 Task: Select Switch to Destop 1
Action: Mouse pressed left at (636, 273)
Screenshot: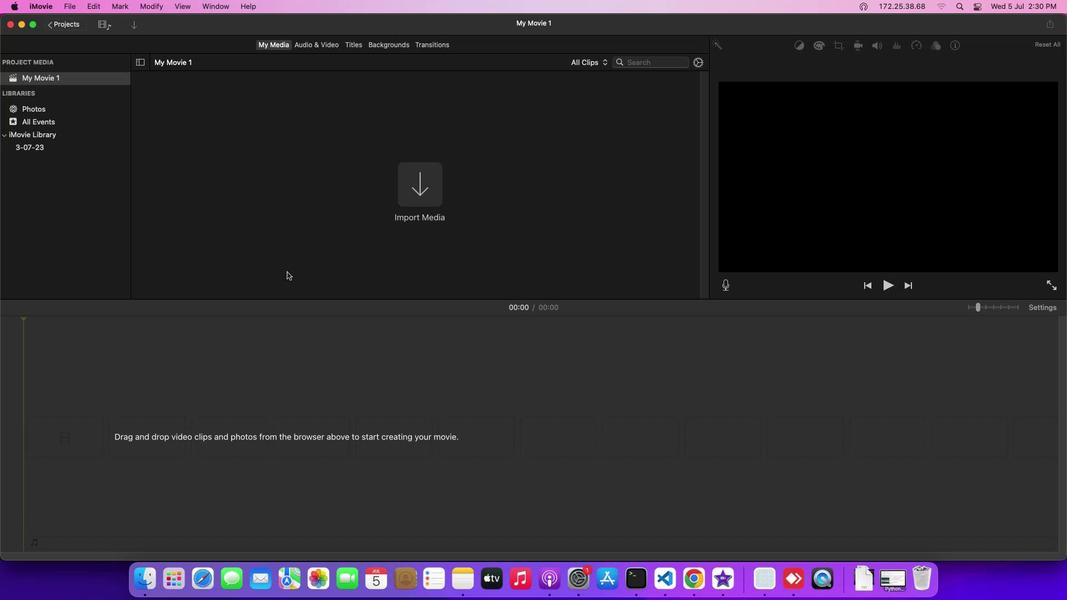 
Action: Mouse moved to (732, 277)
Screenshot: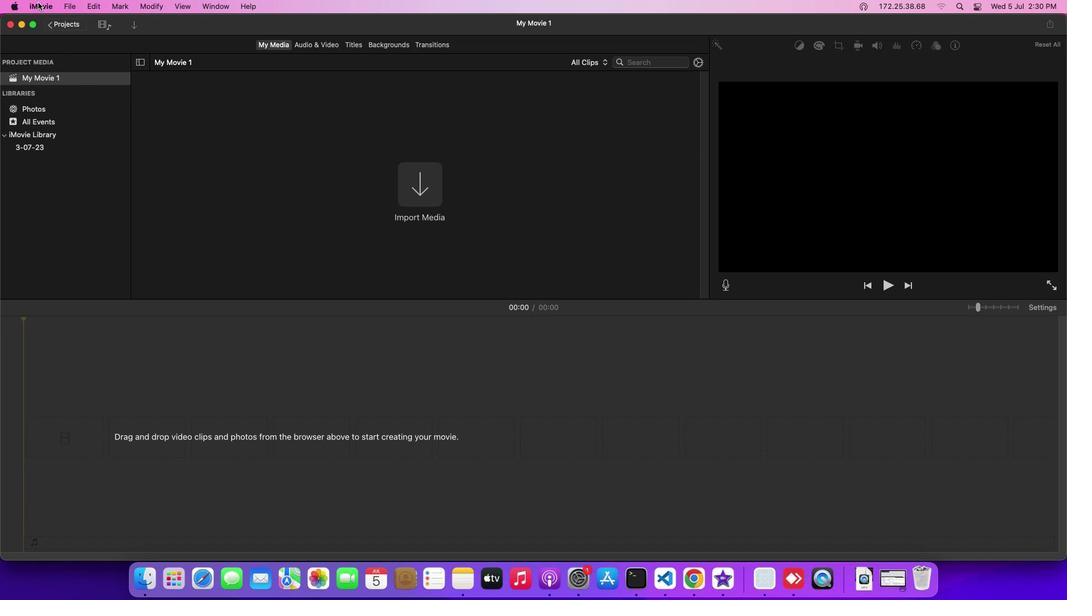 
Action: Mouse pressed left at (732, 277)
Screenshot: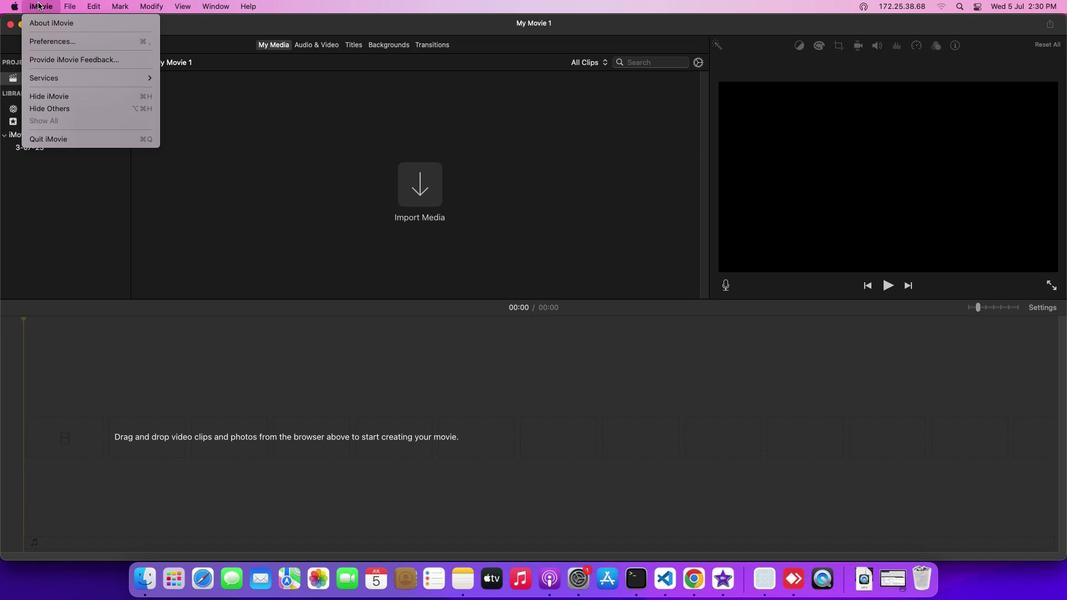 
Action: Mouse moved to (732, 276)
Screenshot: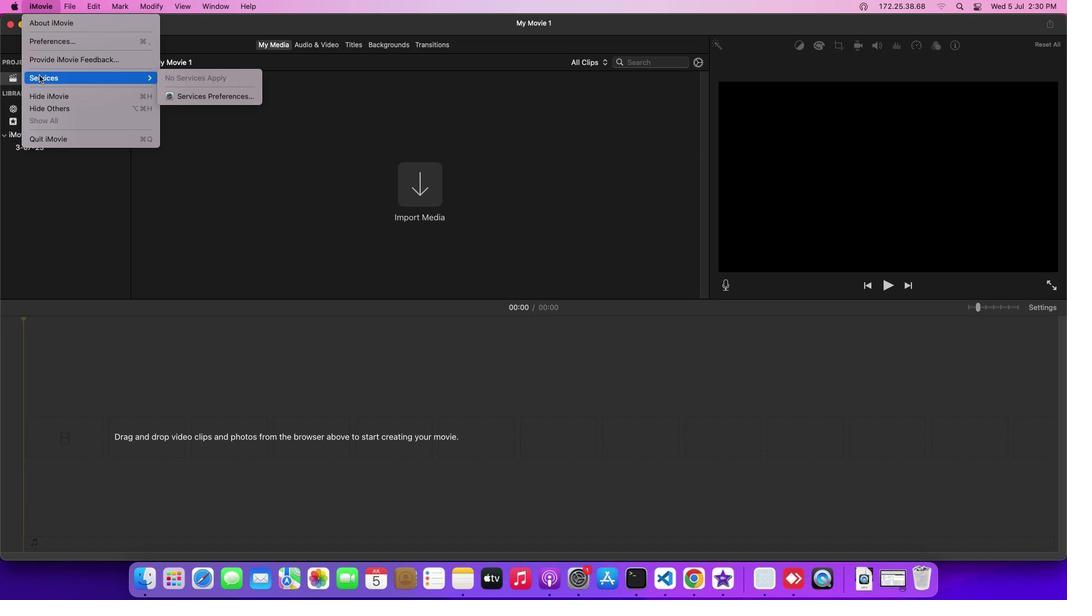 
Action: Mouse pressed left at (732, 276)
Screenshot: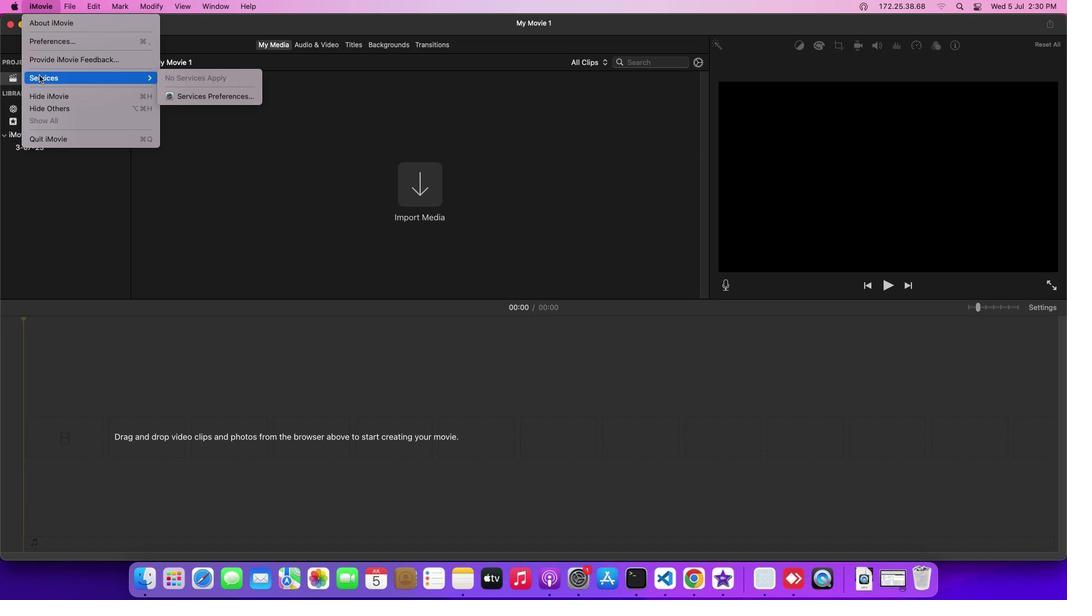 
Action: Mouse moved to (660, 276)
Screenshot: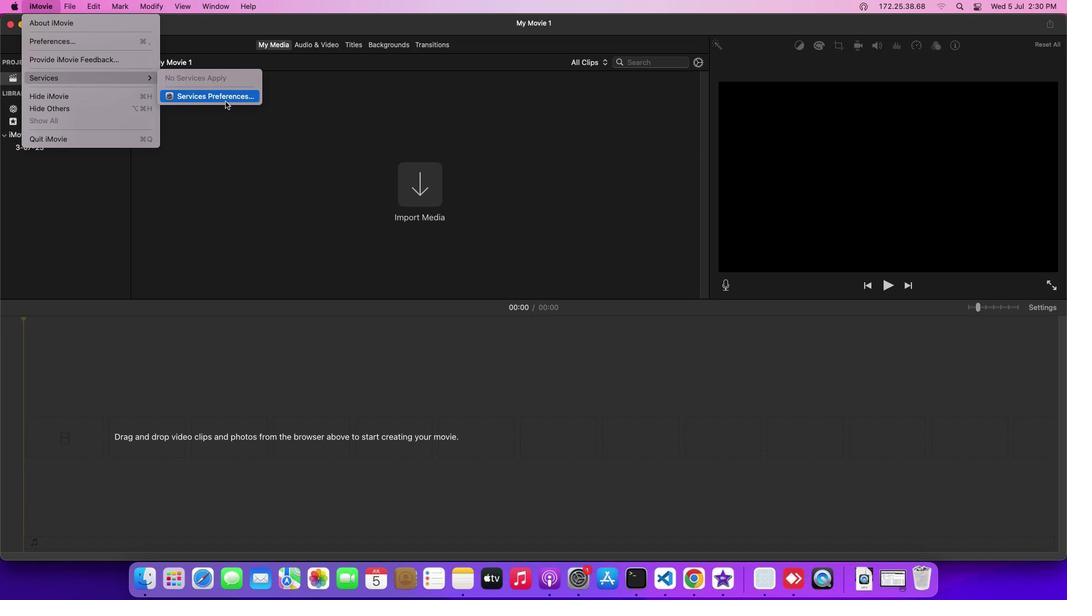 
Action: Mouse pressed left at (660, 276)
Screenshot: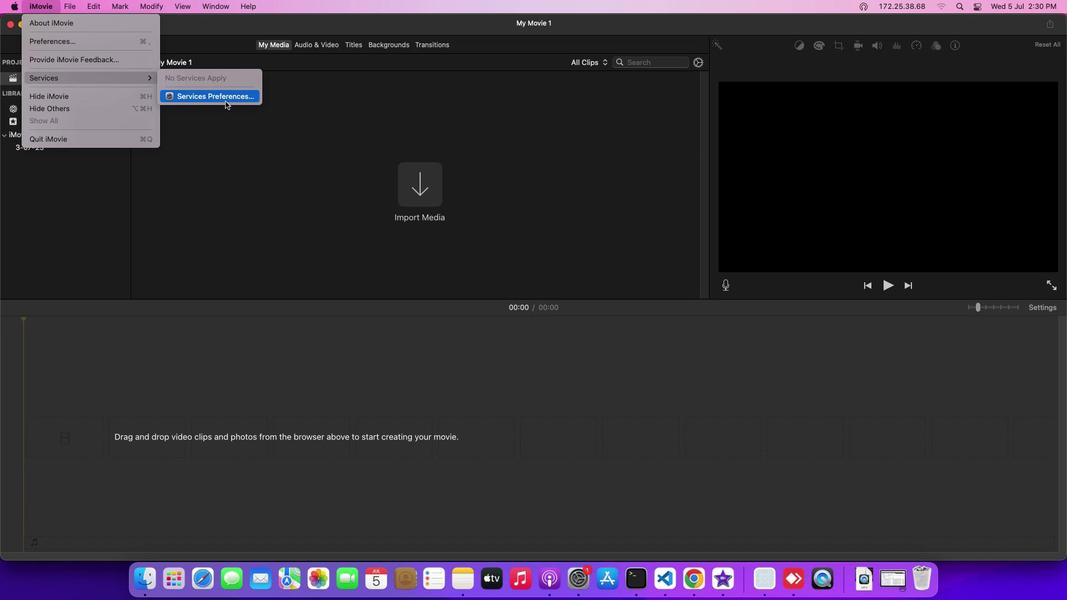 
Action: Mouse moved to (517, 275)
Screenshot: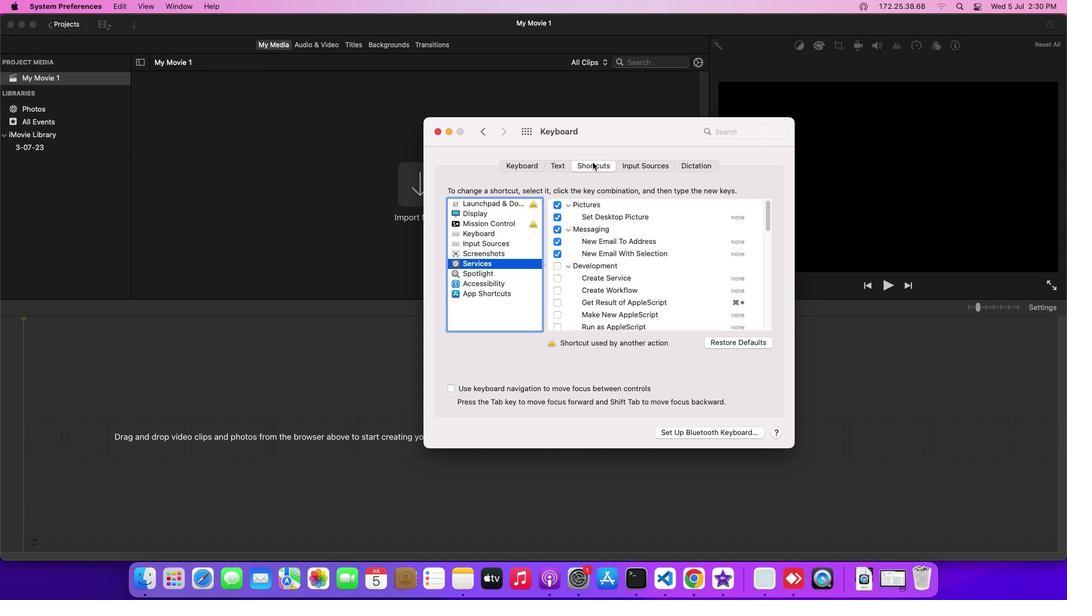 
Action: Mouse pressed left at (517, 275)
Screenshot: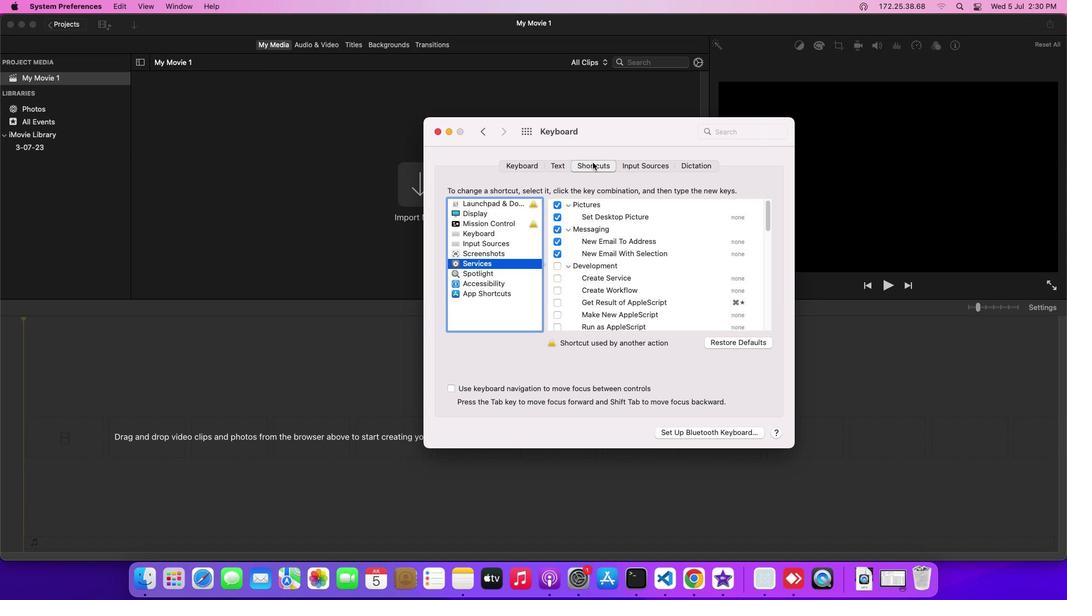 
Action: Mouse moved to (553, 274)
Screenshot: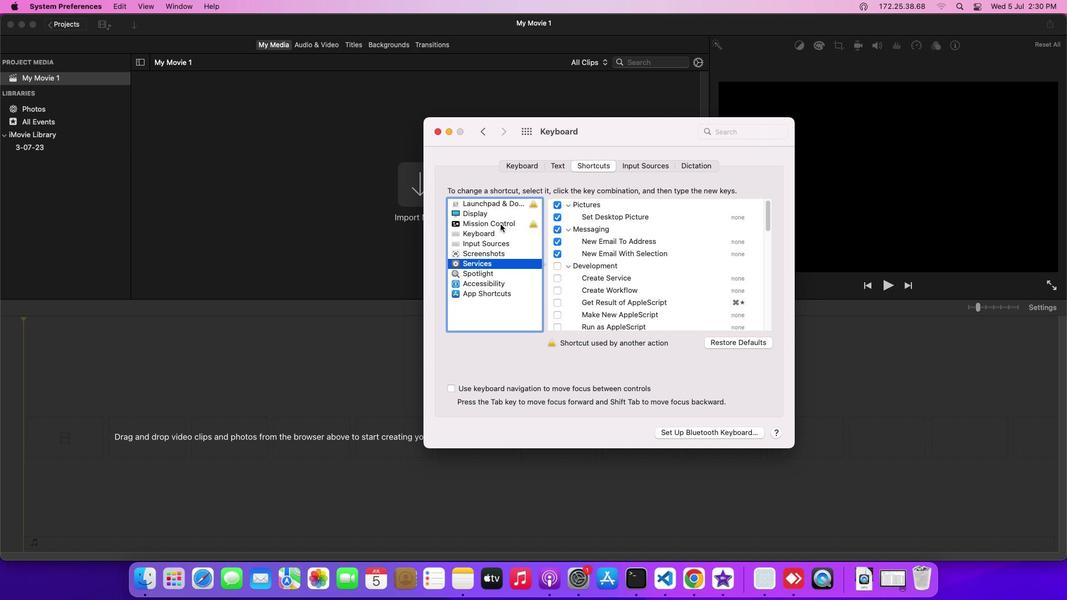 
Action: Mouse pressed left at (553, 274)
Screenshot: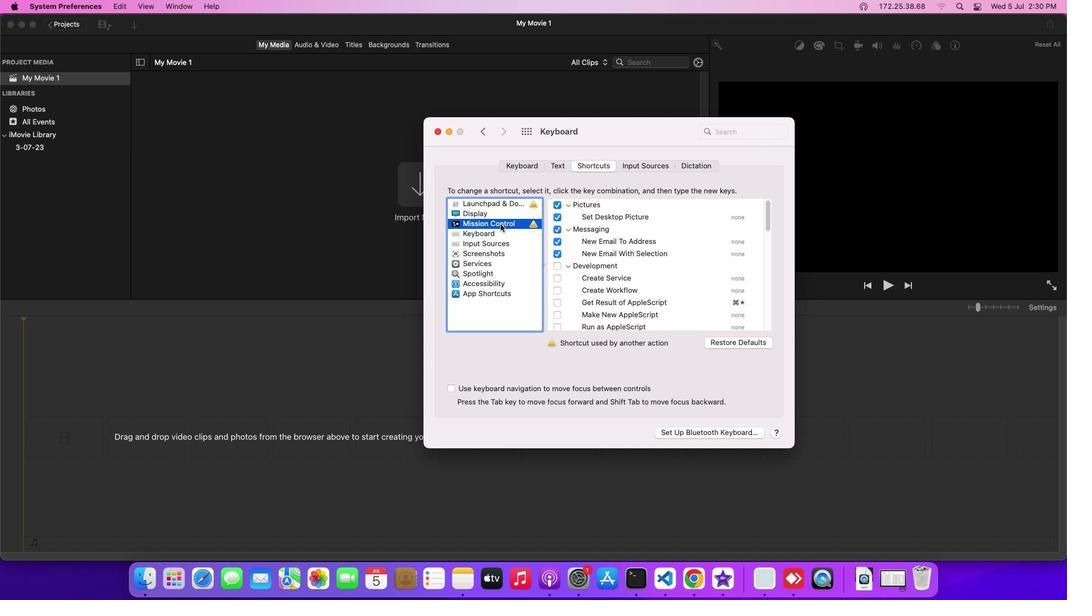 
Action: Mouse moved to (531, 272)
Screenshot: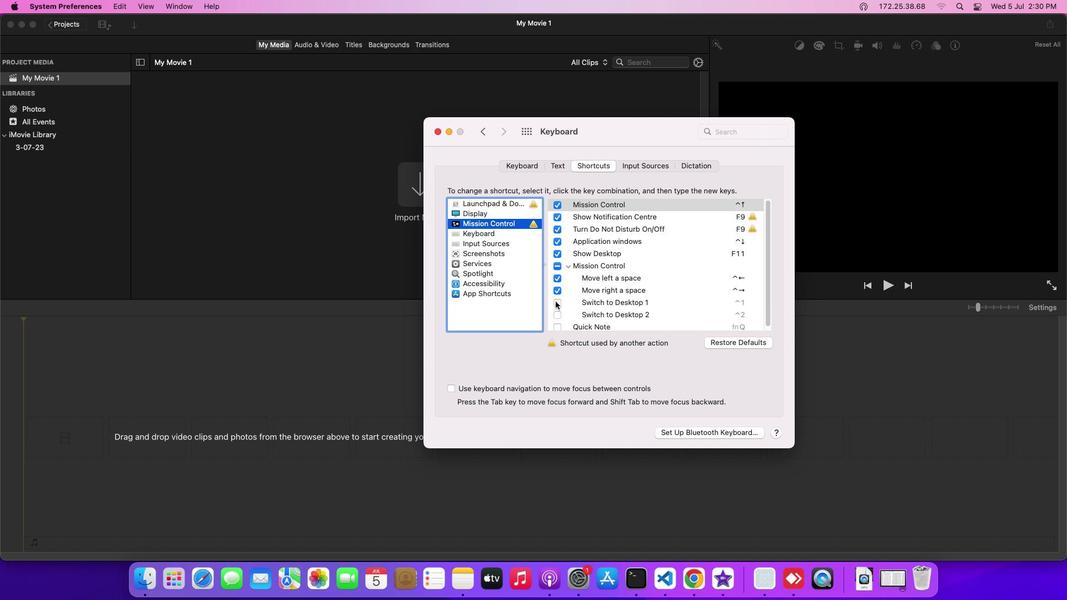 
Action: Mouse pressed left at (531, 272)
Screenshot: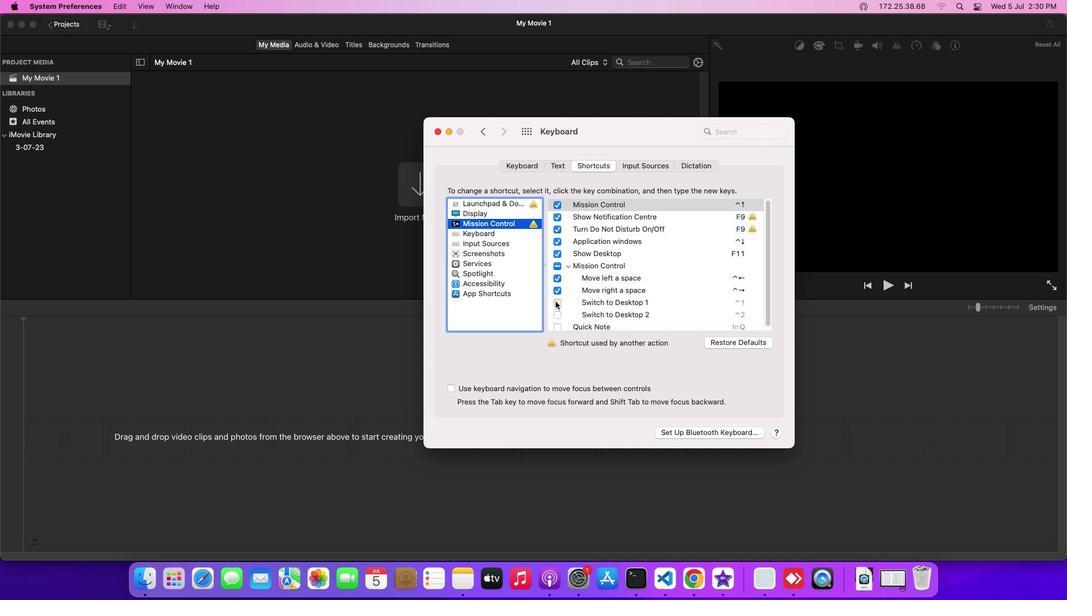 
